 Task: Look for products in the category "Pre-Mixed Cocktails" with strawberry flavor.
Action: Mouse moved to (950, 305)
Screenshot: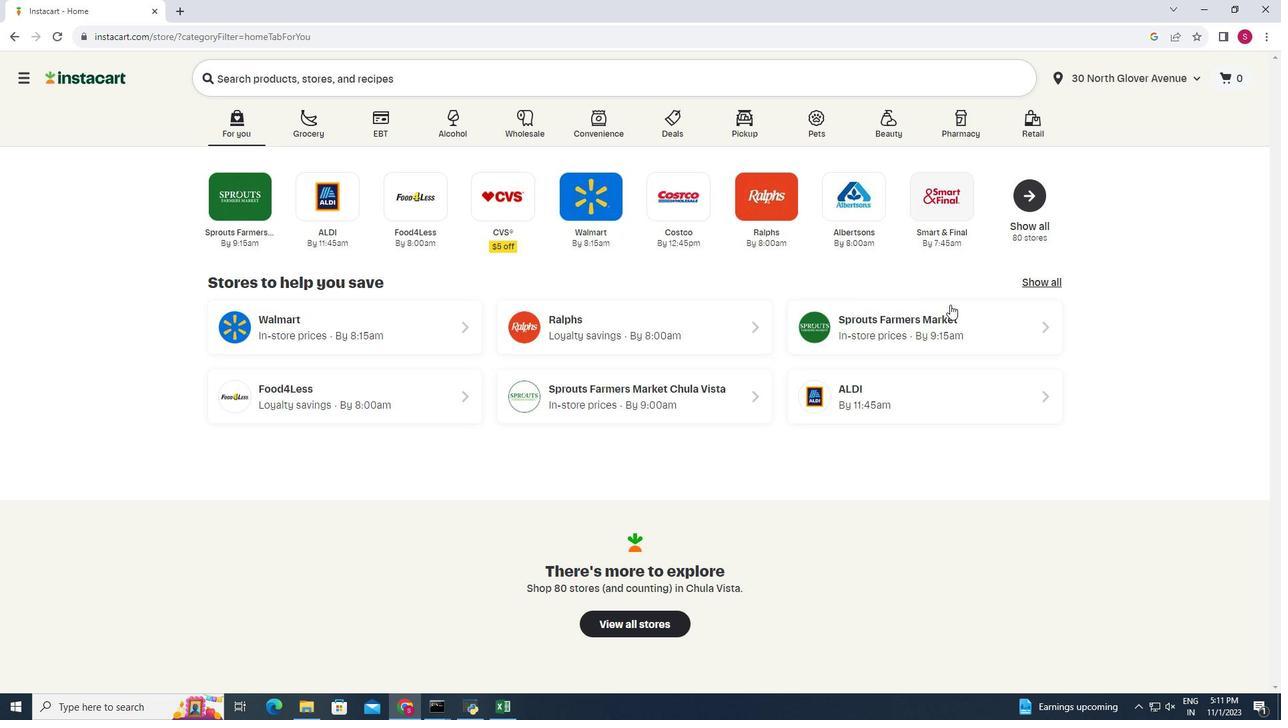 
Action: Mouse pressed left at (950, 305)
Screenshot: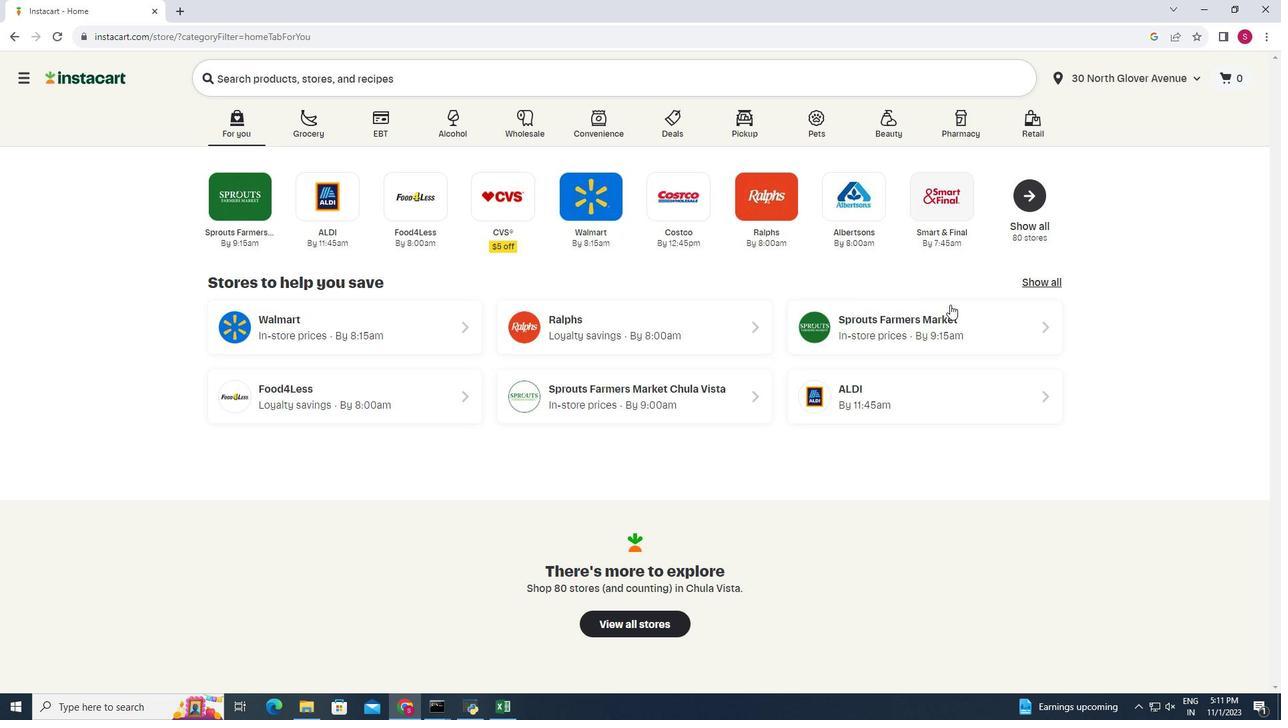 
Action: Mouse moved to (58, 660)
Screenshot: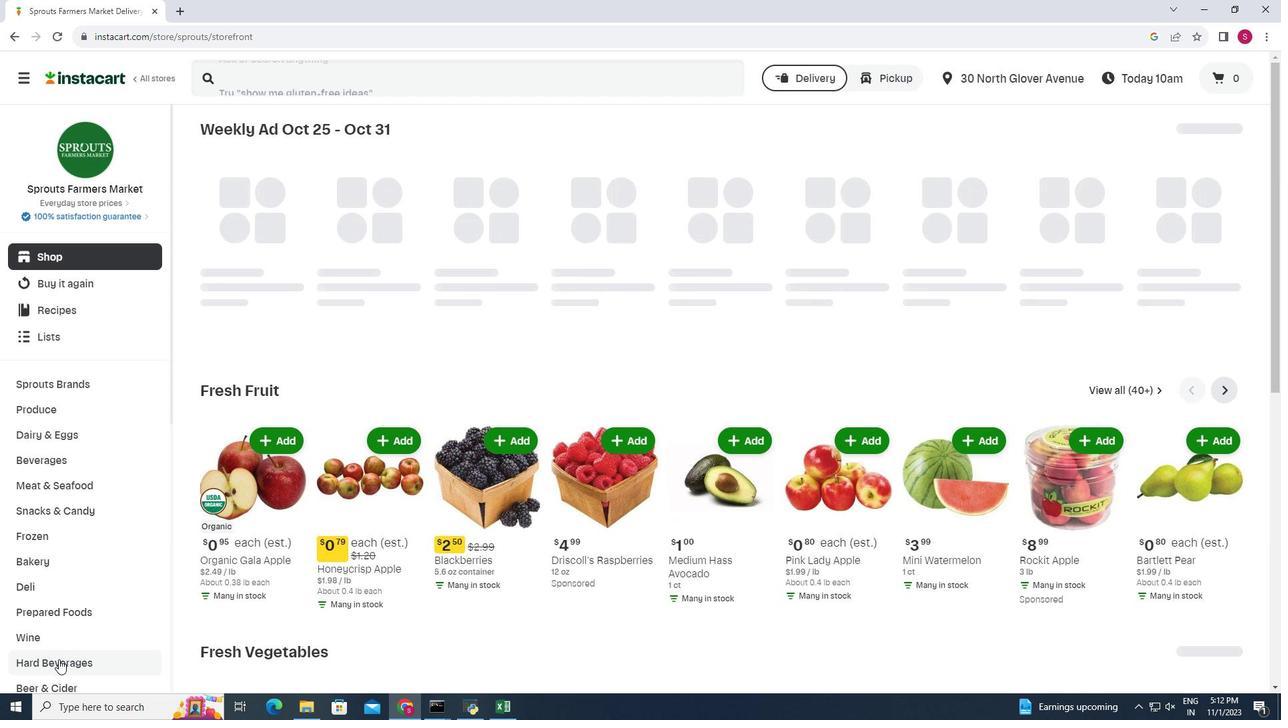 
Action: Mouse pressed left at (58, 660)
Screenshot: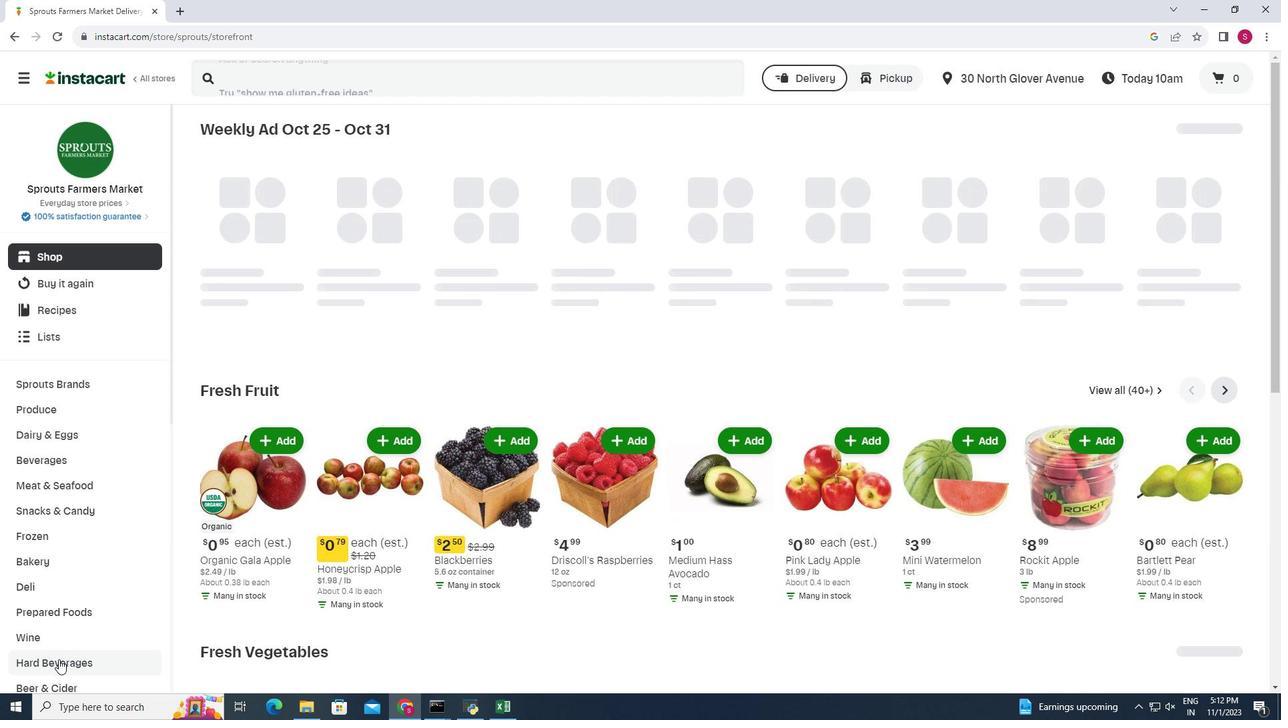 
Action: Mouse moved to (552, 164)
Screenshot: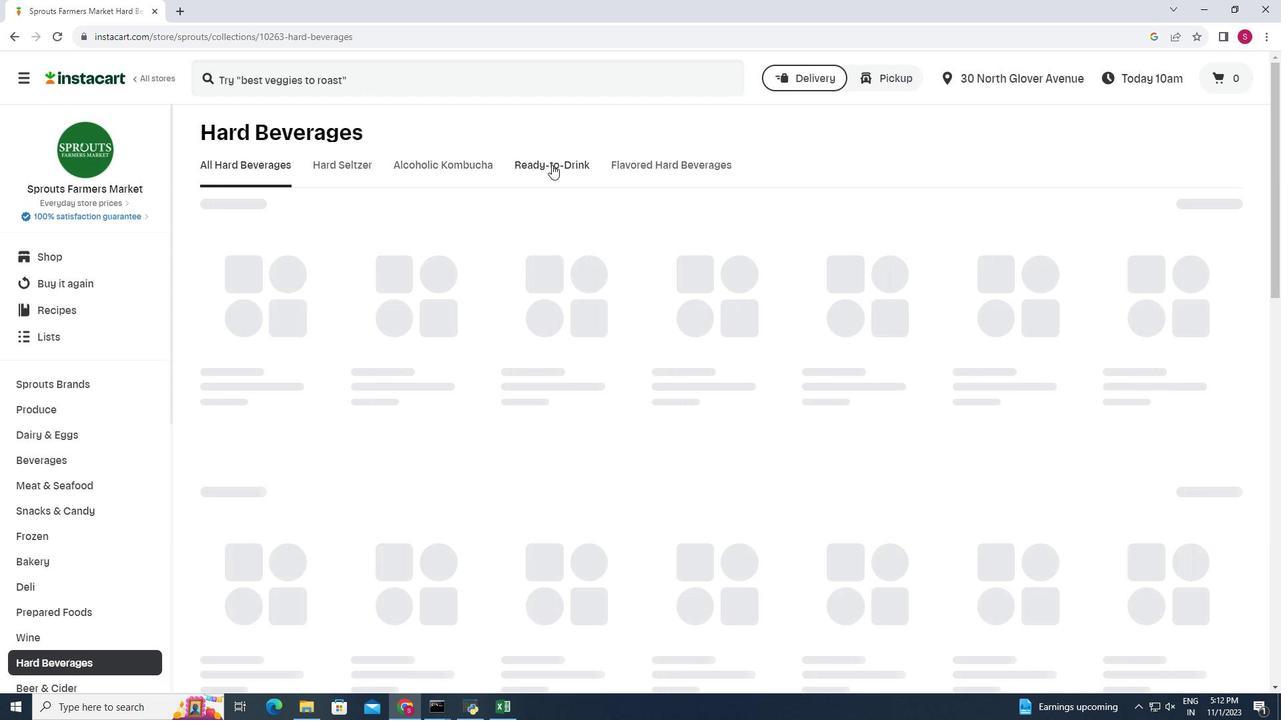 
Action: Mouse pressed left at (552, 164)
Screenshot: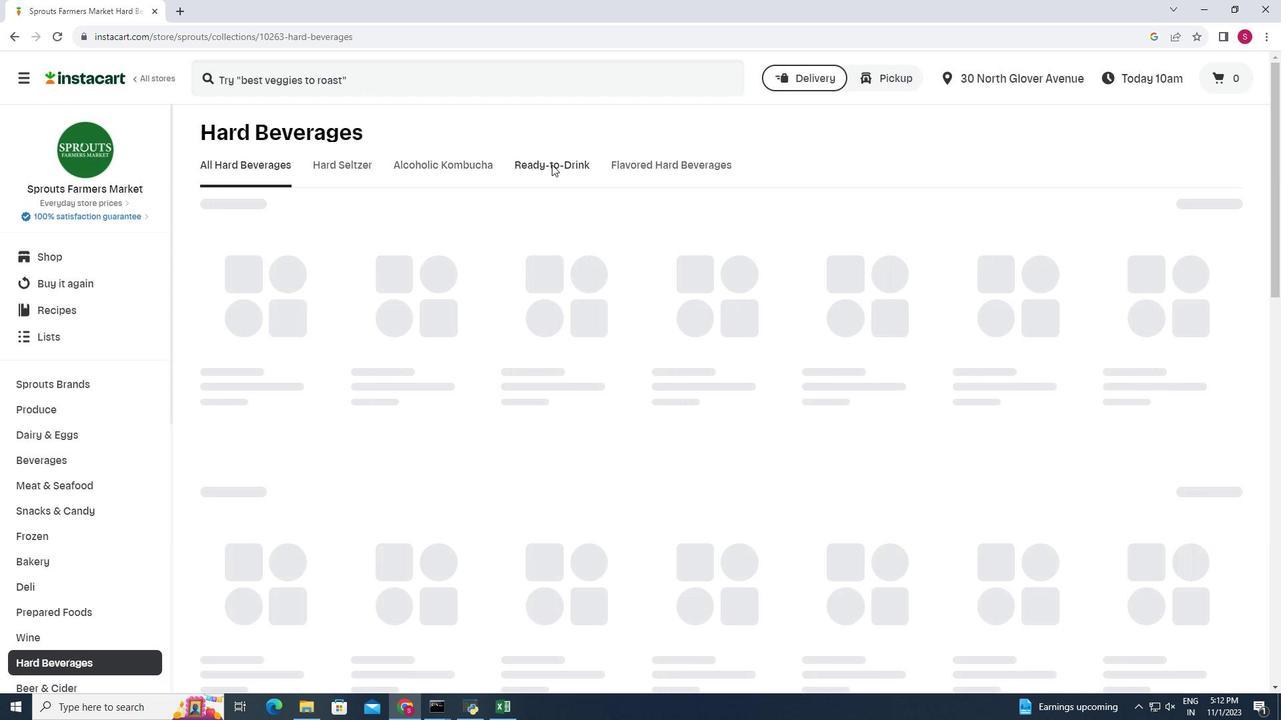 
Action: Mouse moved to (484, 212)
Screenshot: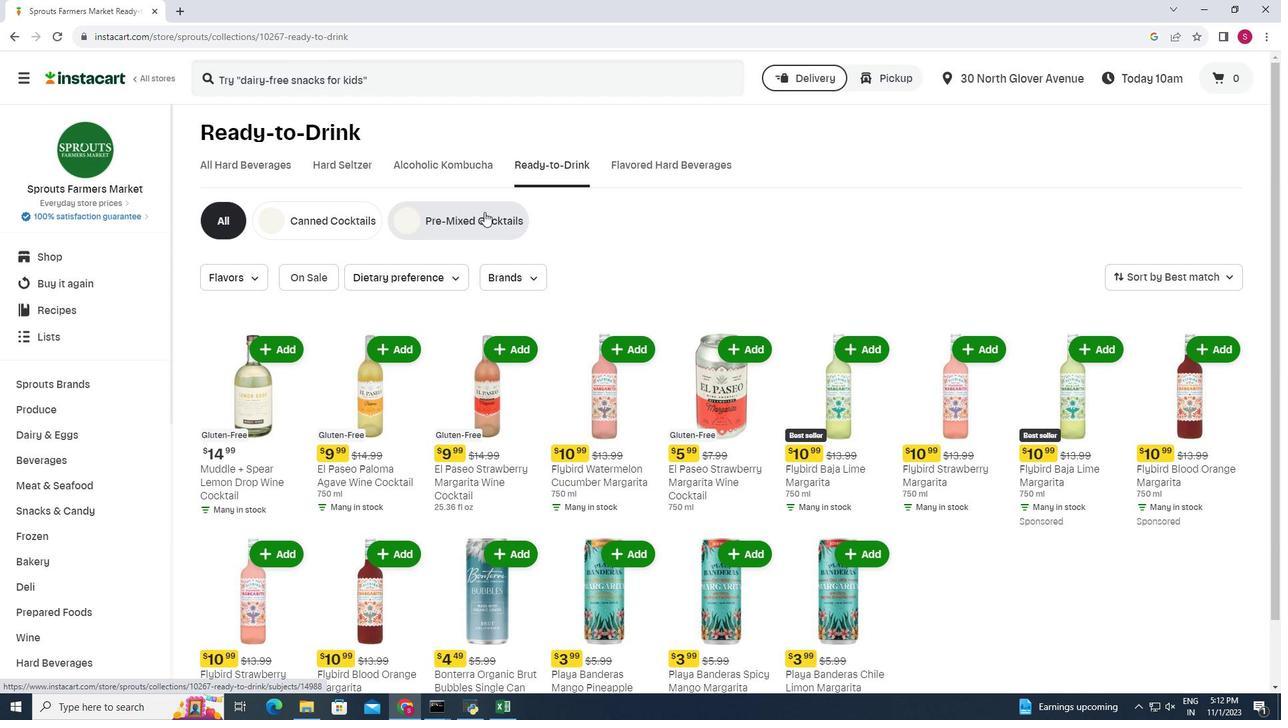 
Action: Mouse pressed left at (484, 212)
Screenshot: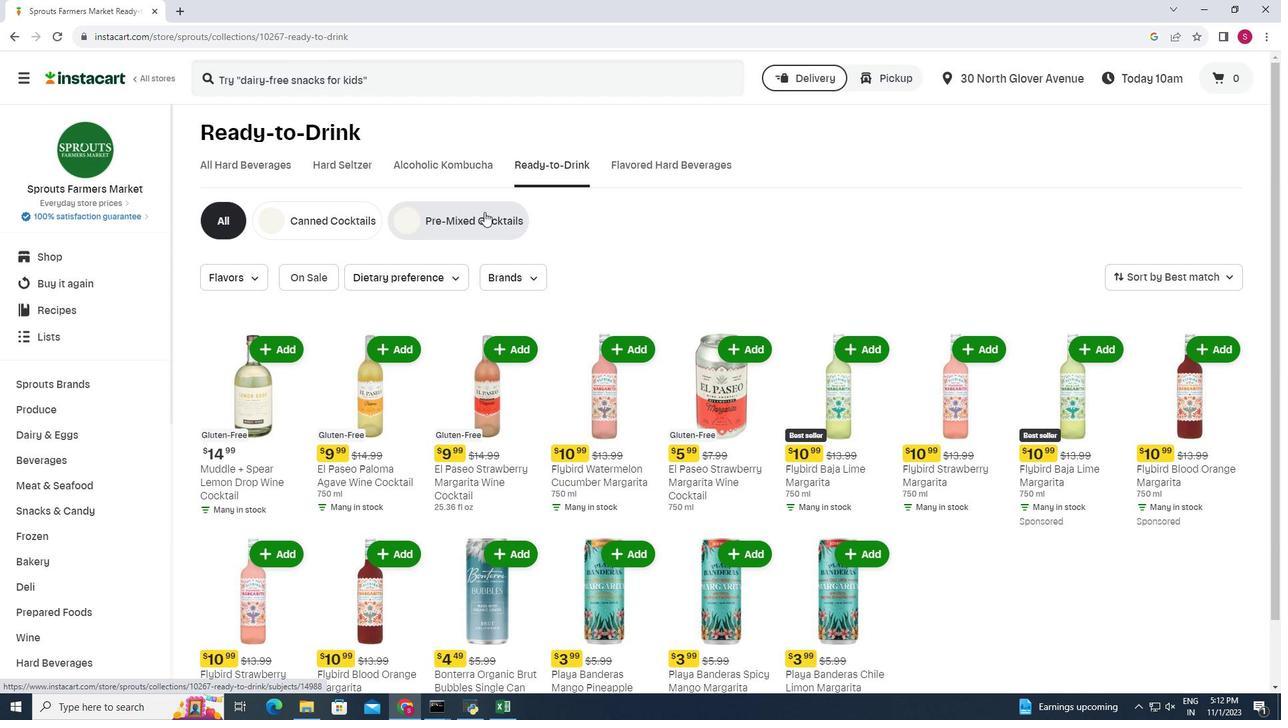 
Action: Mouse moved to (253, 275)
Screenshot: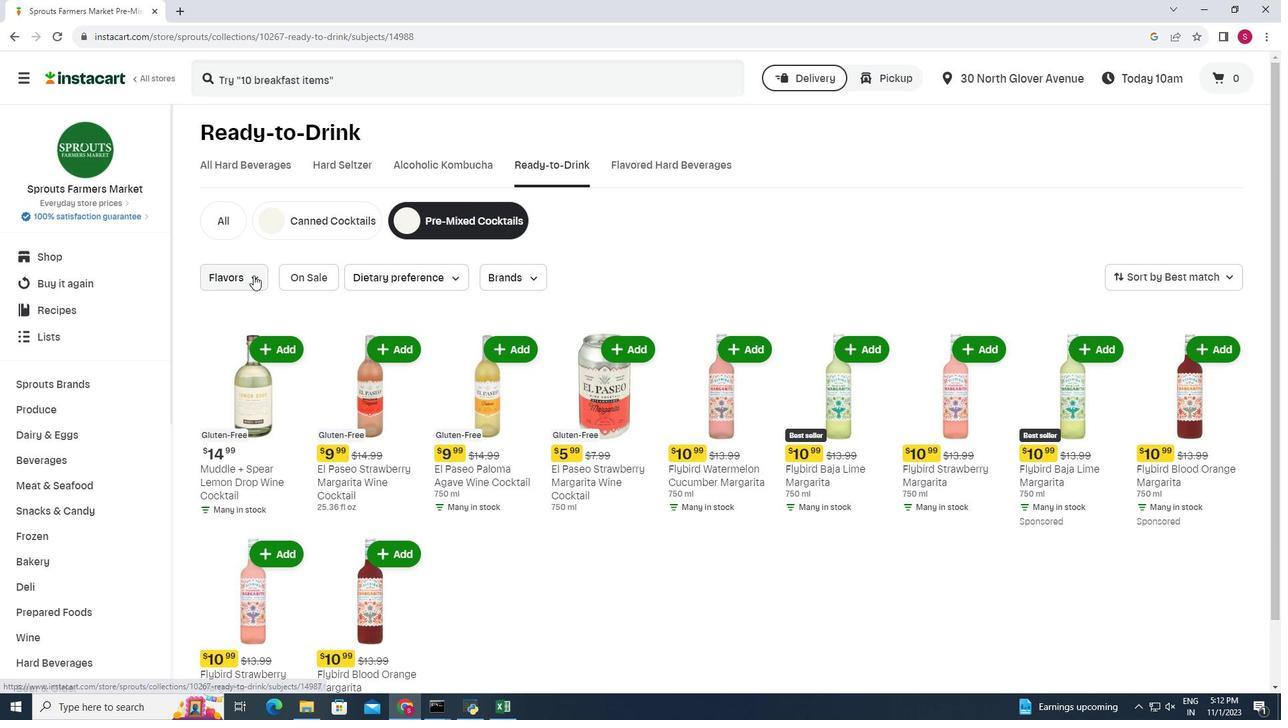 
Action: Mouse pressed left at (253, 275)
Screenshot: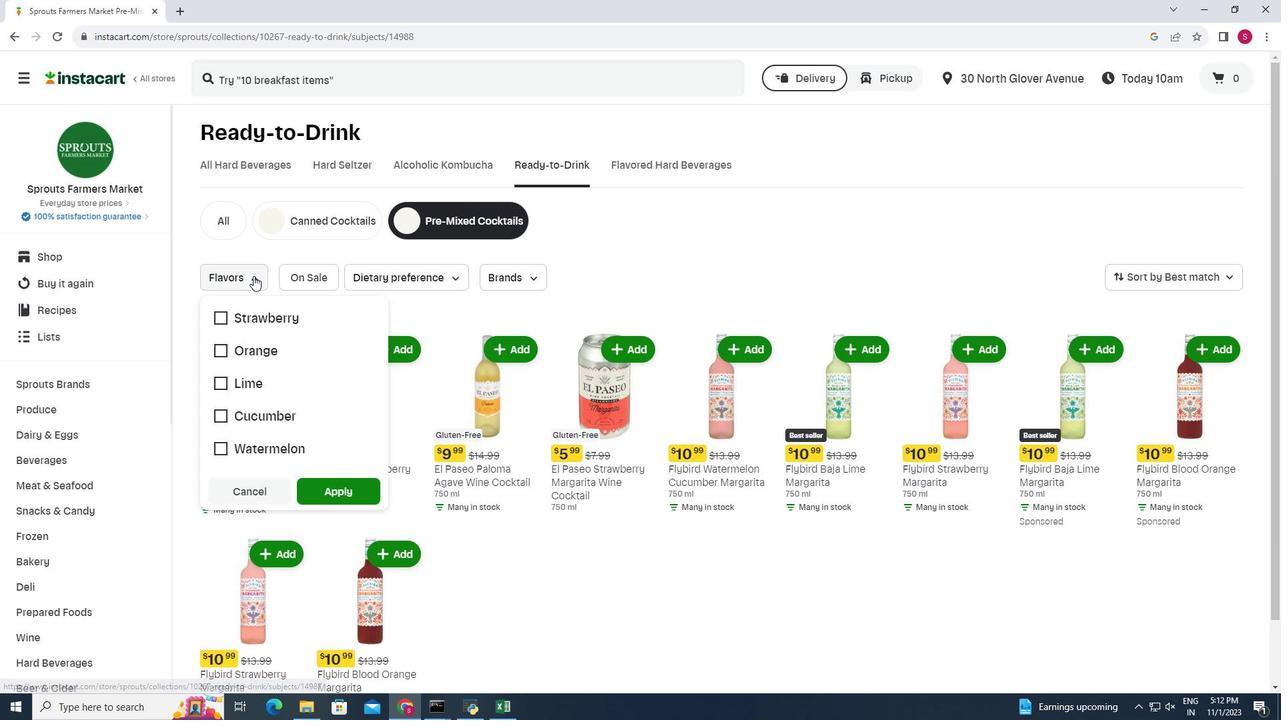 
Action: Mouse moved to (257, 302)
Screenshot: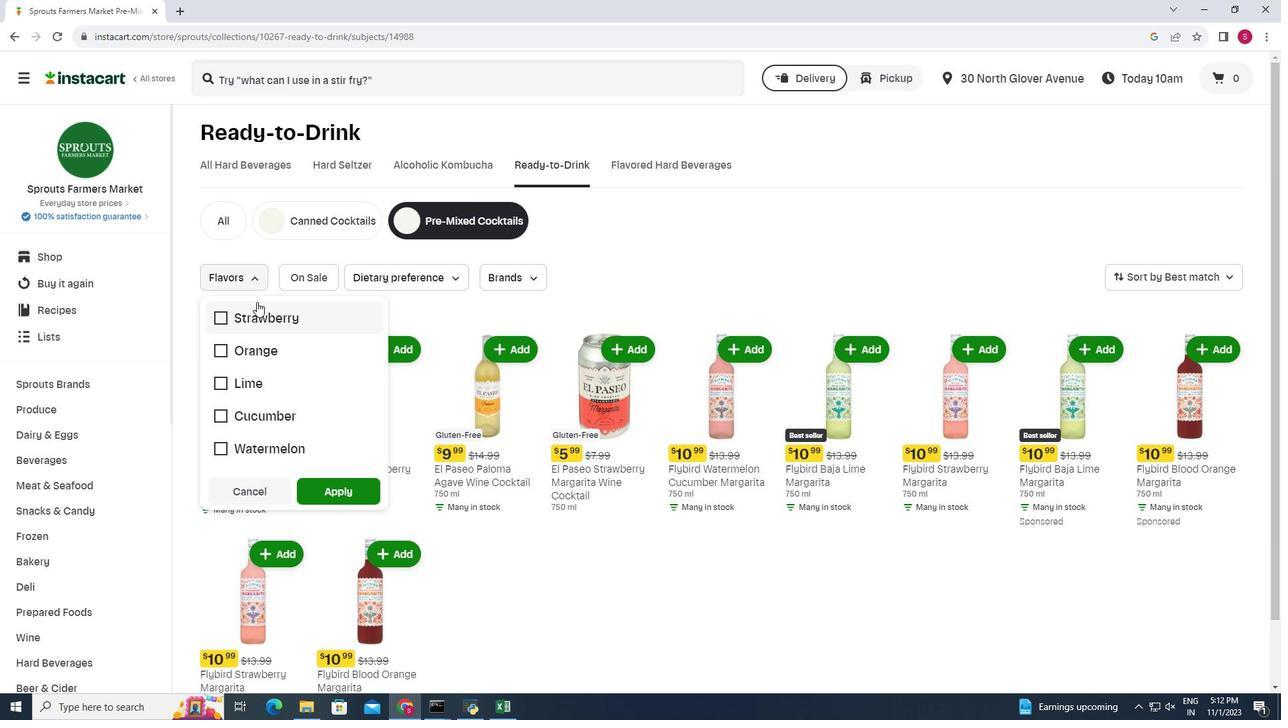 
Action: Mouse pressed left at (257, 302)
Screenshot: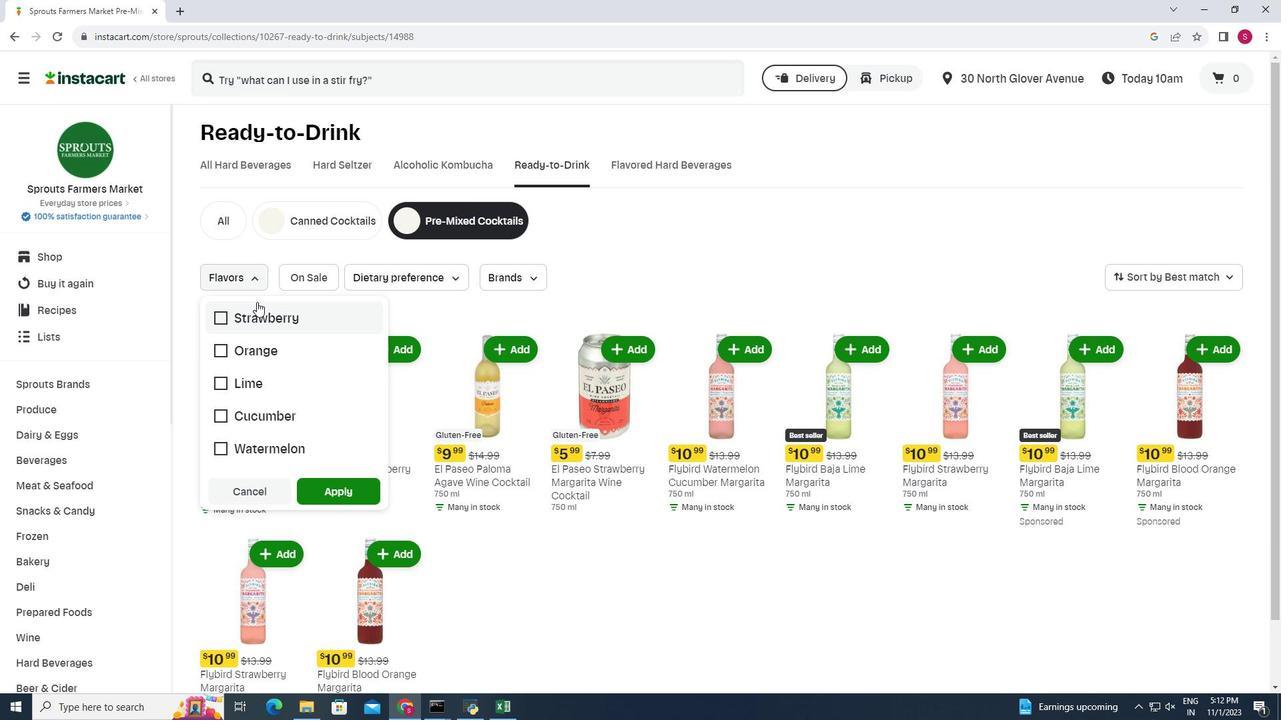 
Action: Mouse moved to (337, 490)
Screenshot: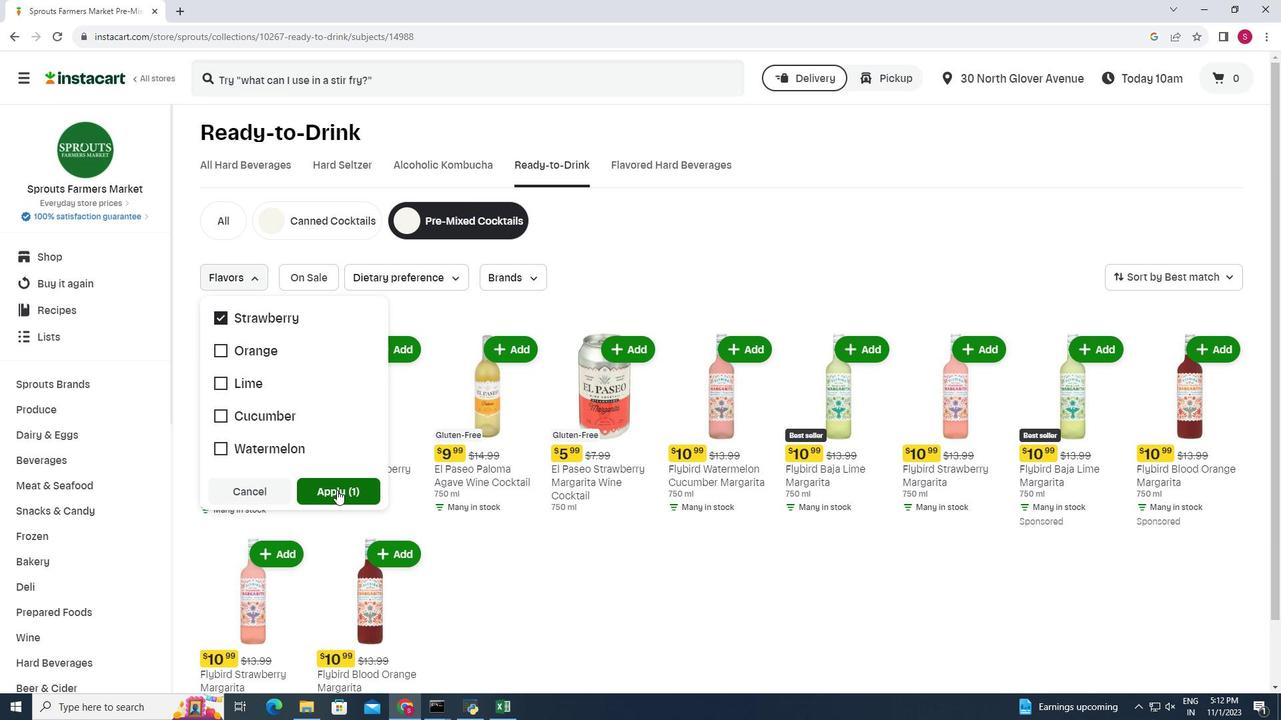 
Action: Mouse pressed left at (337, 490)
Screenshot: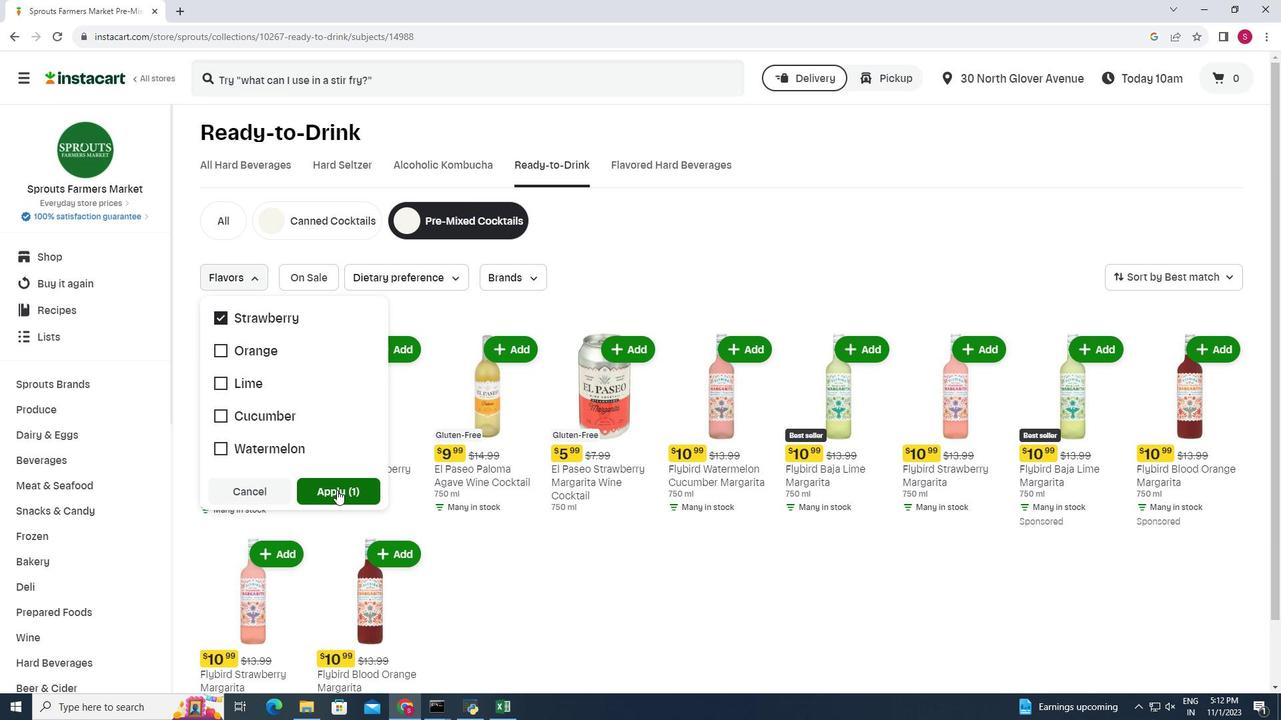 
Action: Mouse moved to (646, 327)
Screenshot: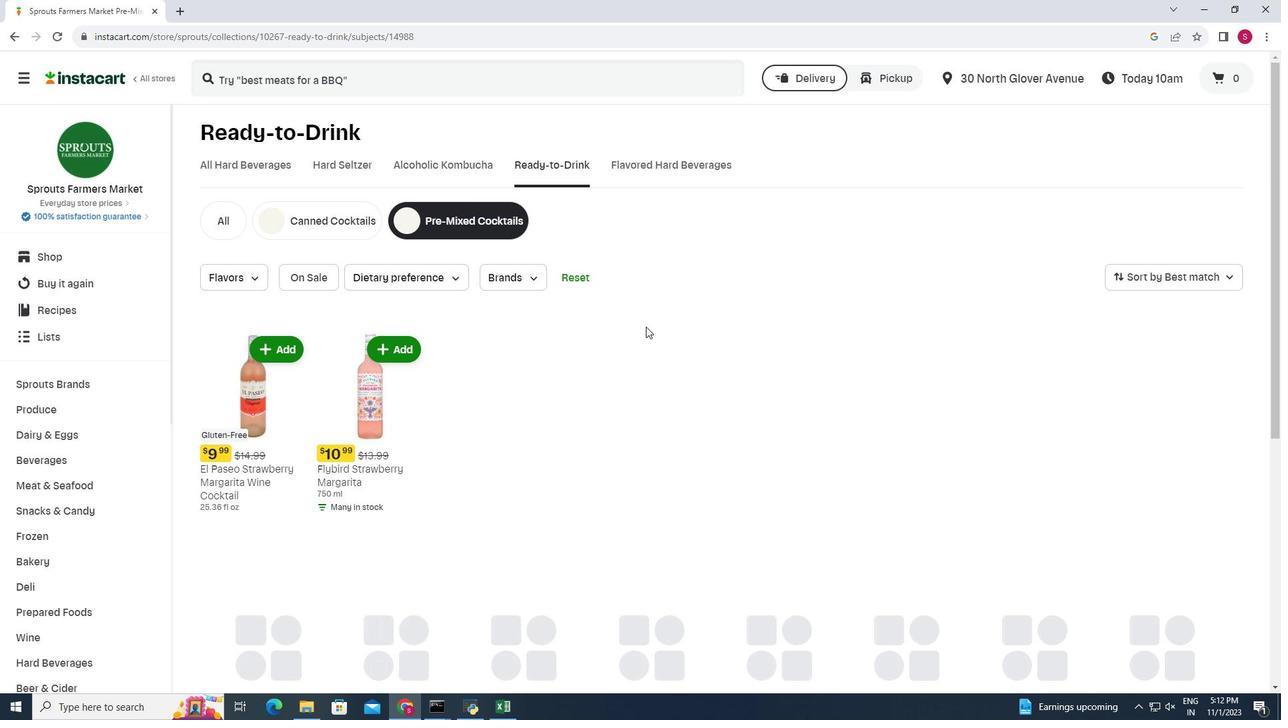 
